 Task: Use Electric Guitar Min Chord Effect in this video Movie B.mp4
Action: Mouse moved to (326, 133)
Screenshot: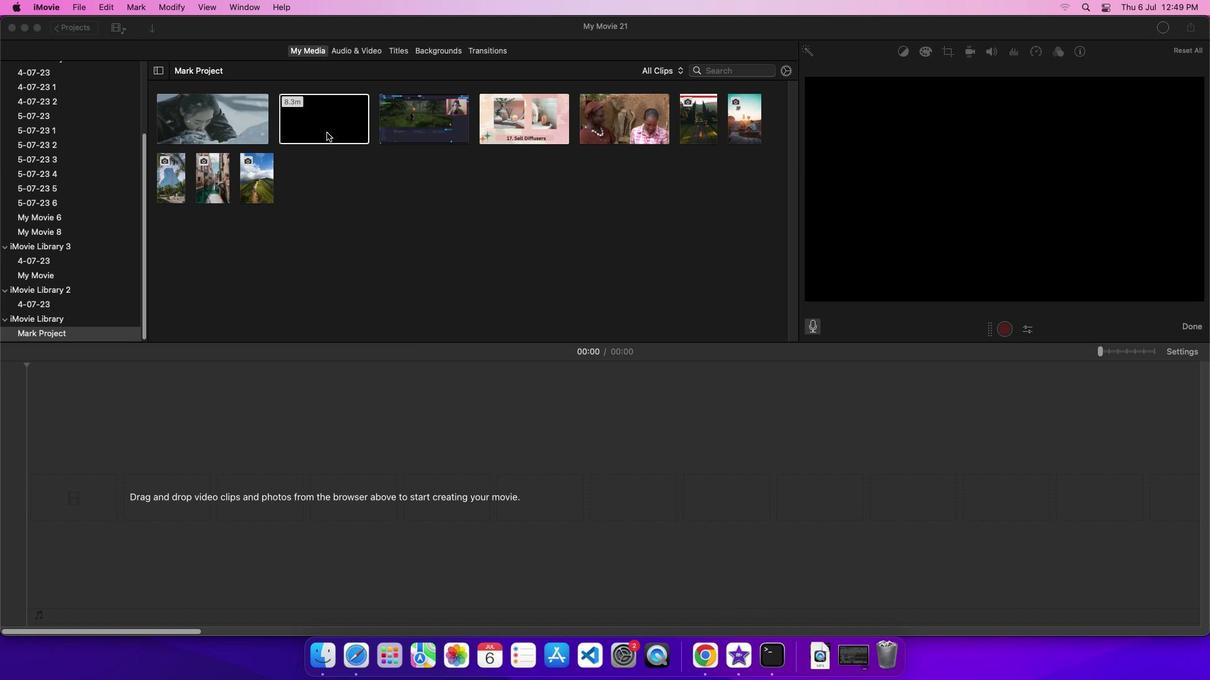 
Action: Mouse pressed left at (326, 133)
Screenshot: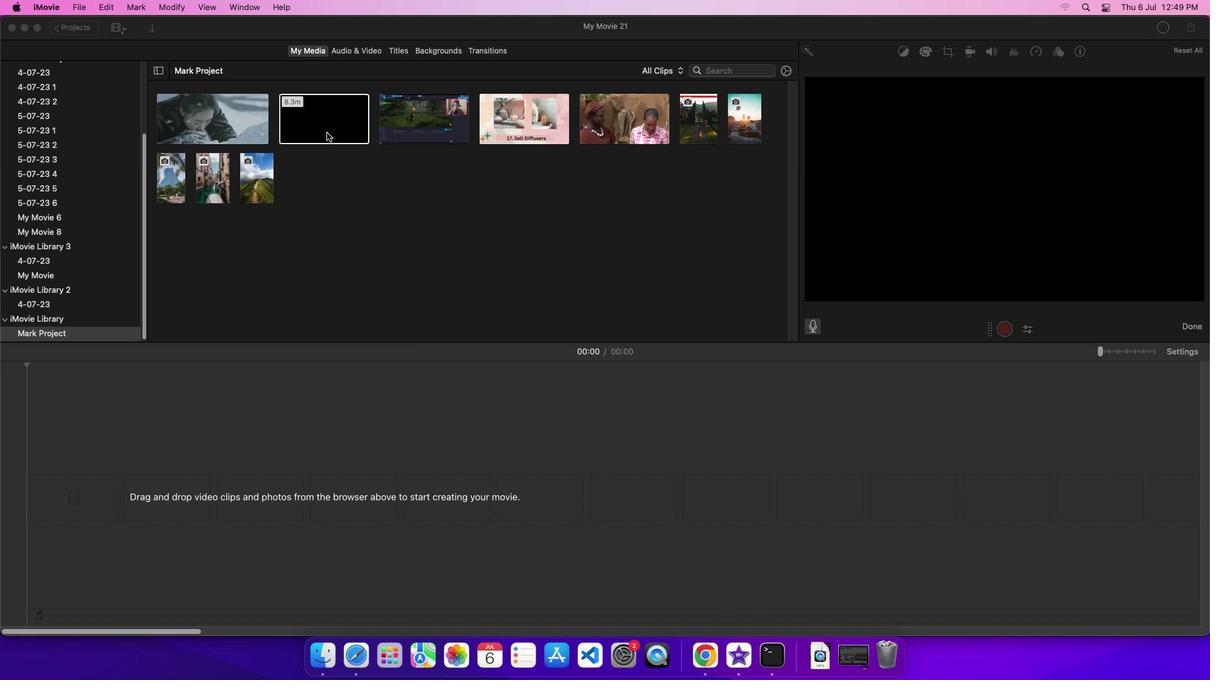 
Action: Mouse moved to (337, 121)
Screenshot: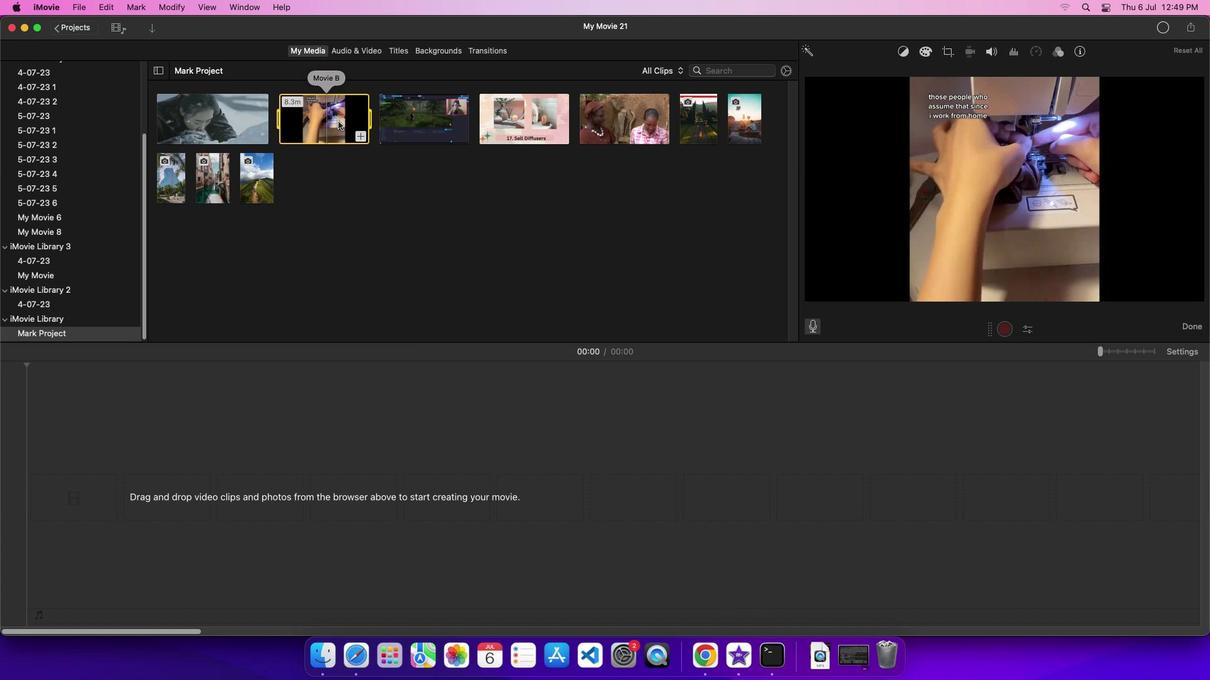 
Action: Mouse pressed left at (337, 121)
Screenshot: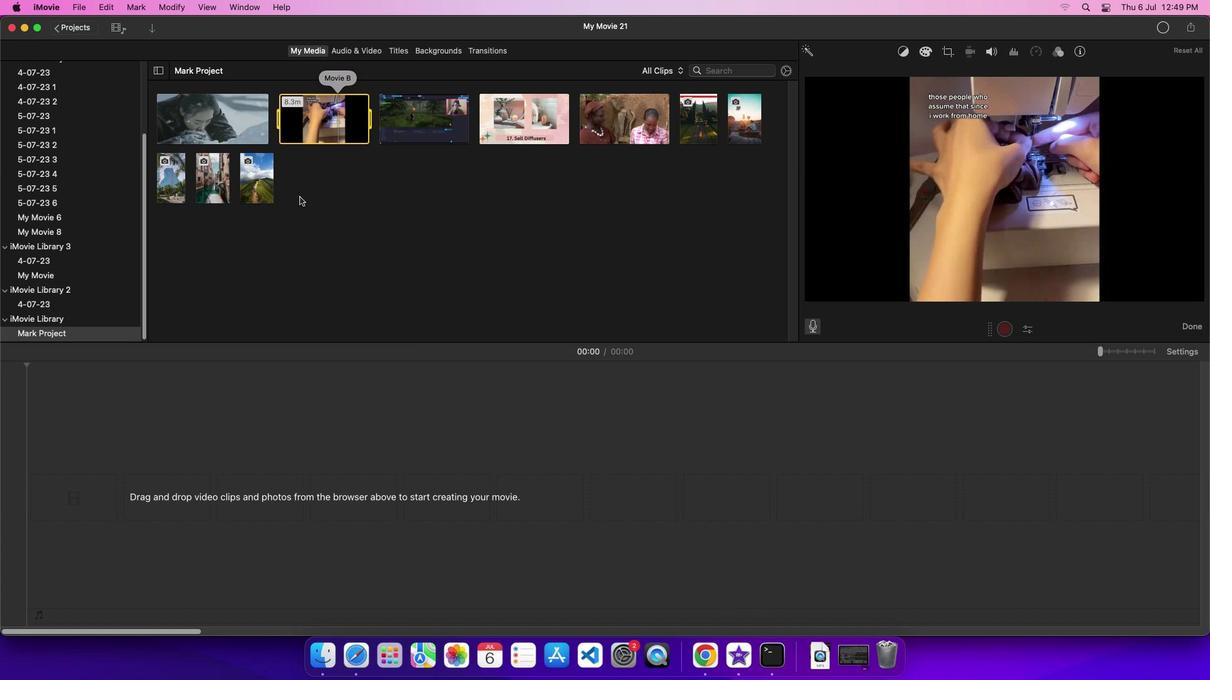 
Action: Mouse moved to (353, 51)
Screenshot: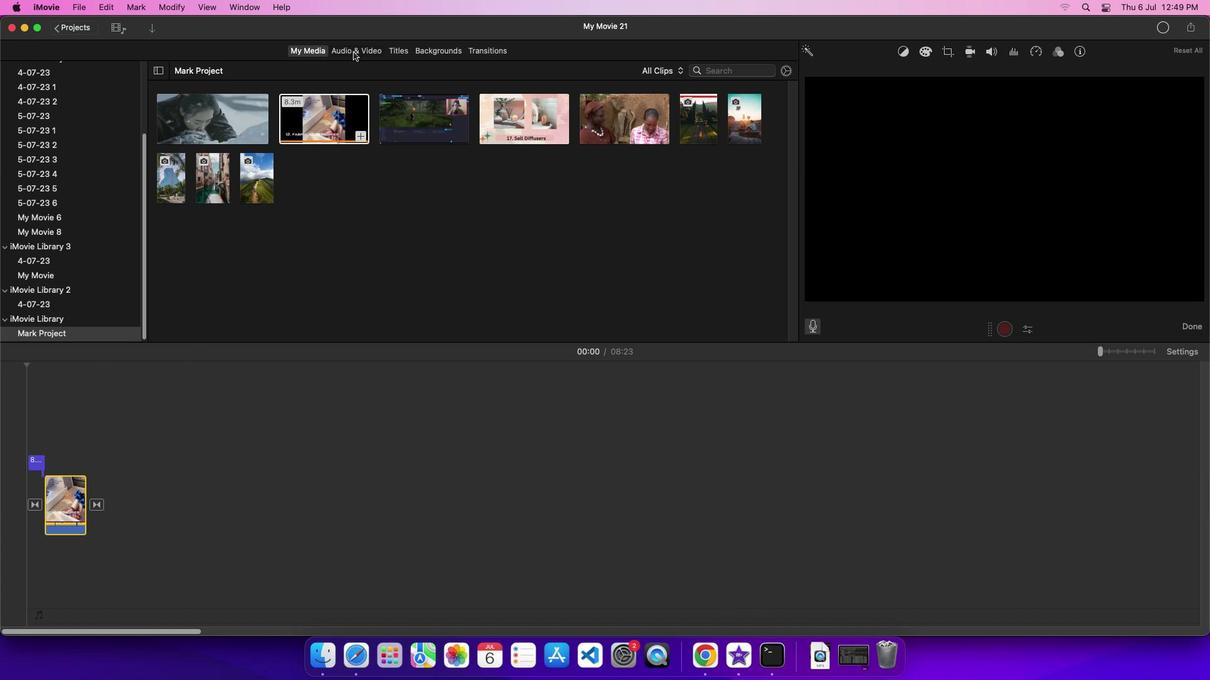 
Action: Mouse pressed left at (353, 51)
Screenshot: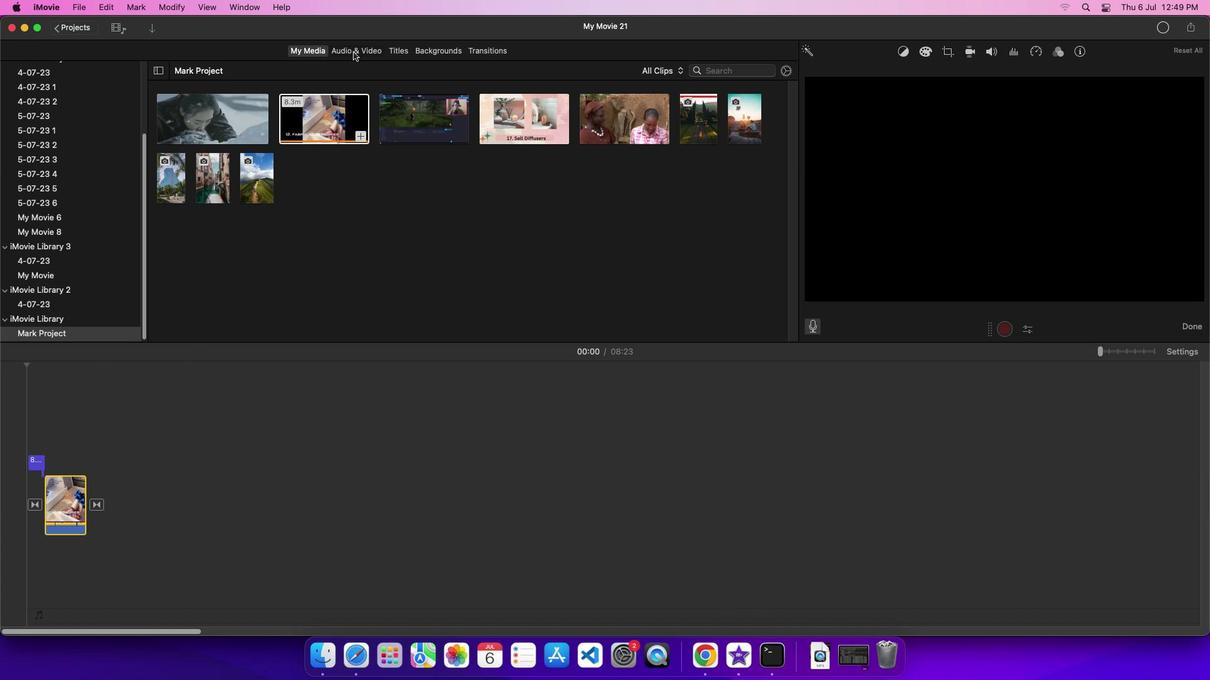 
Action: Mouse moved to (29, 122)
Screenshot: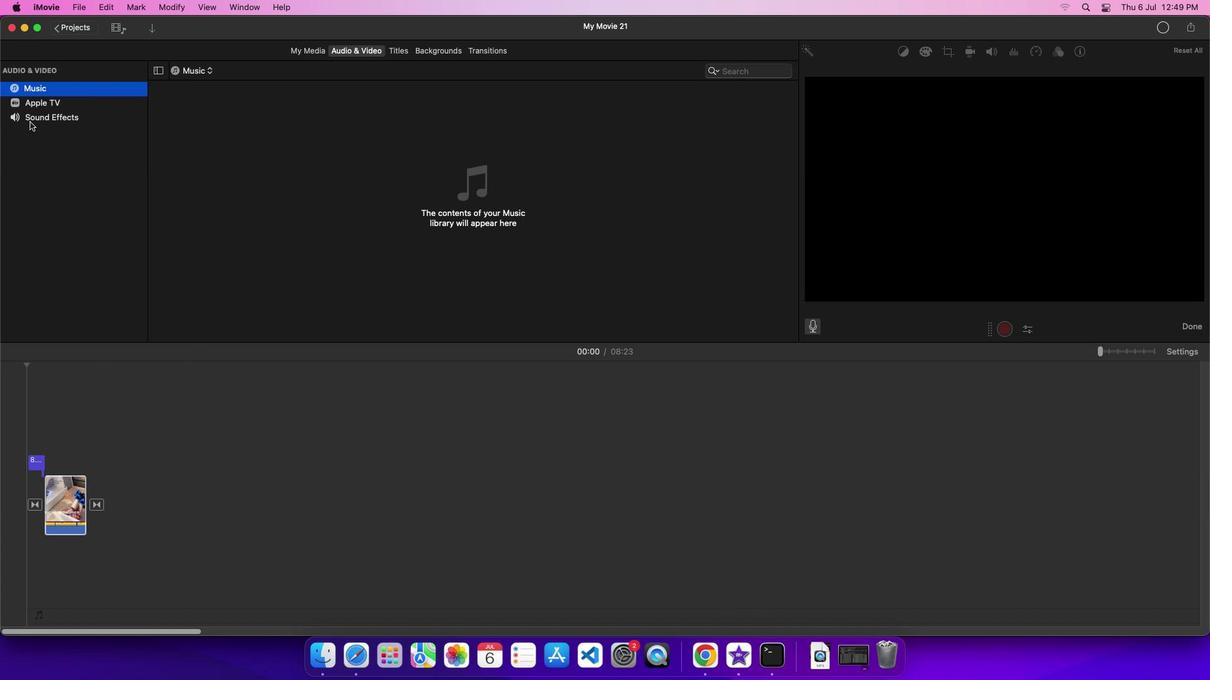 
Action: Mouse pressed left at (29, 122)
Screenshot: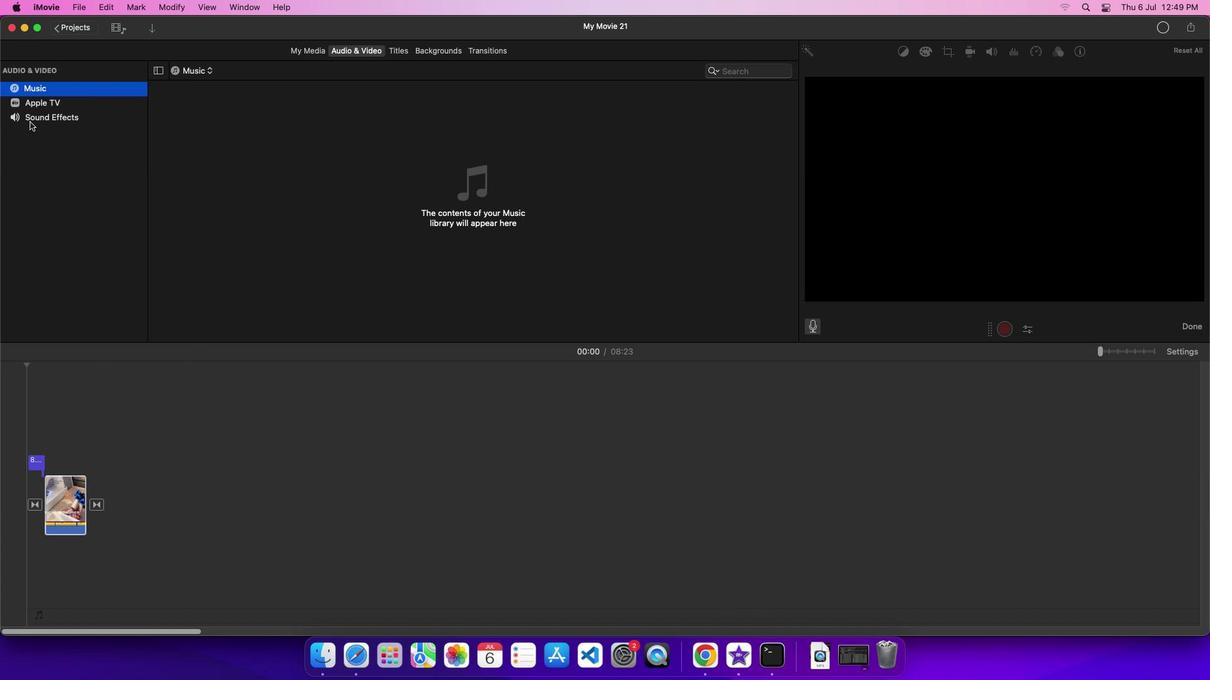 
Action: Mouse moved to (223, 199)
Screenshot: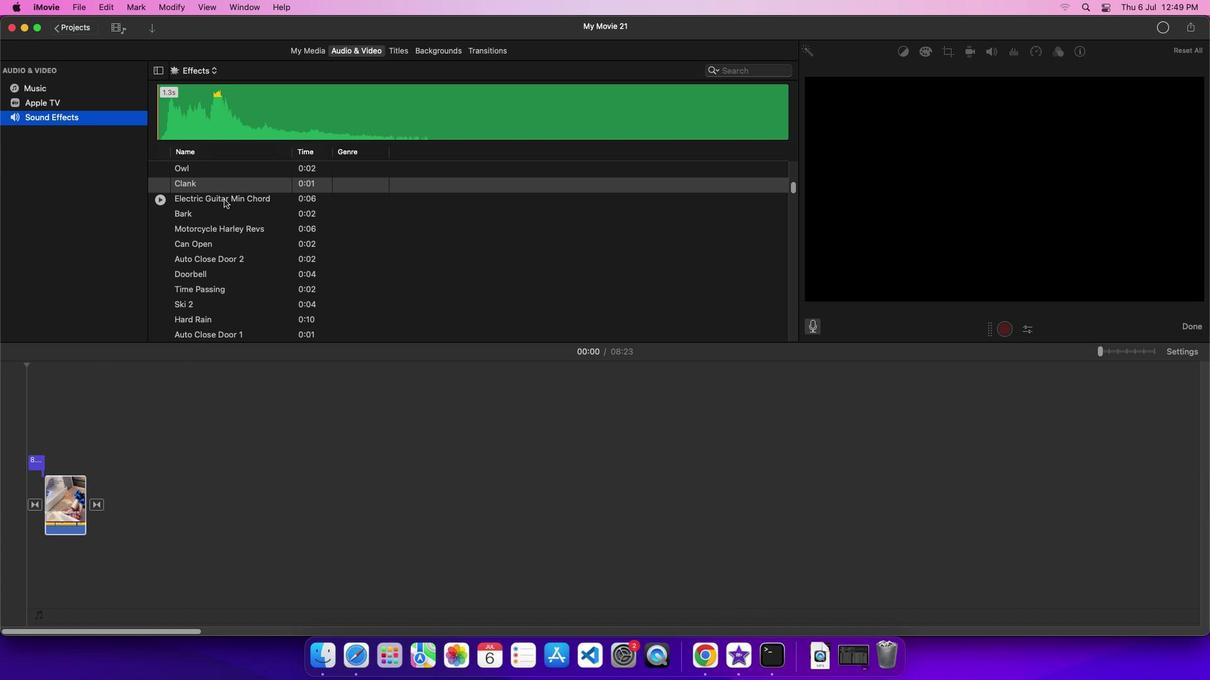 
Action: Mouse pressed left at (223, 199)
Screenshot: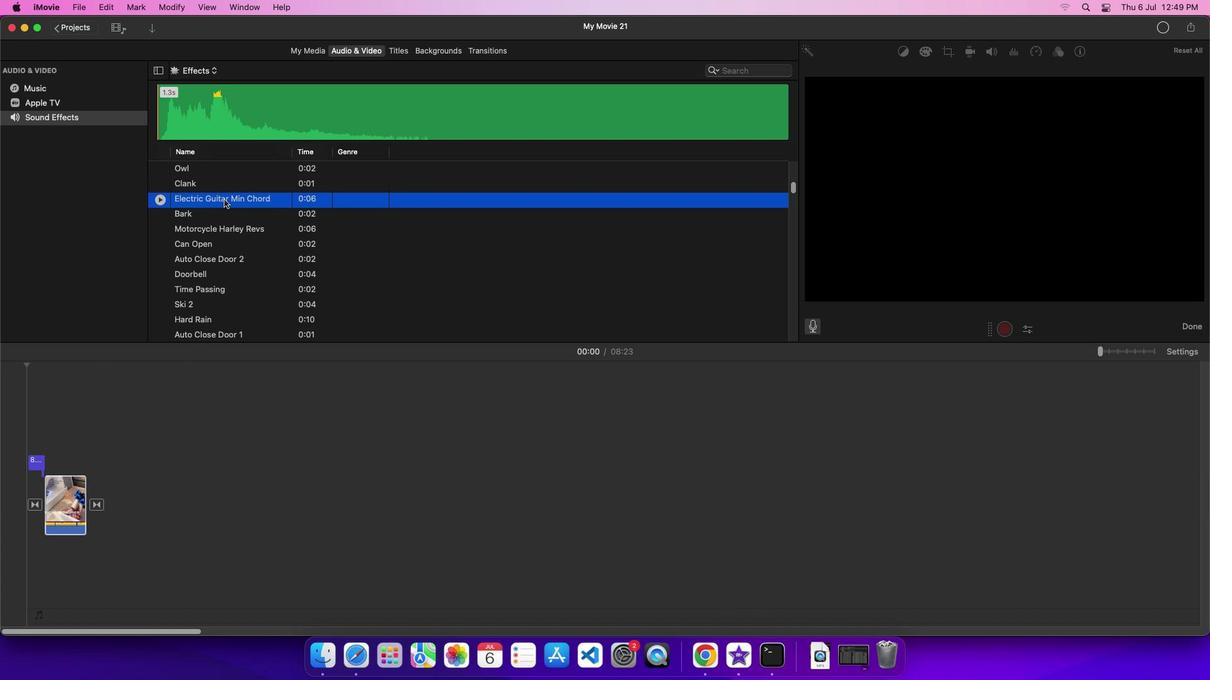 
Action: Mouse moved to (286, 201)
Screenshot: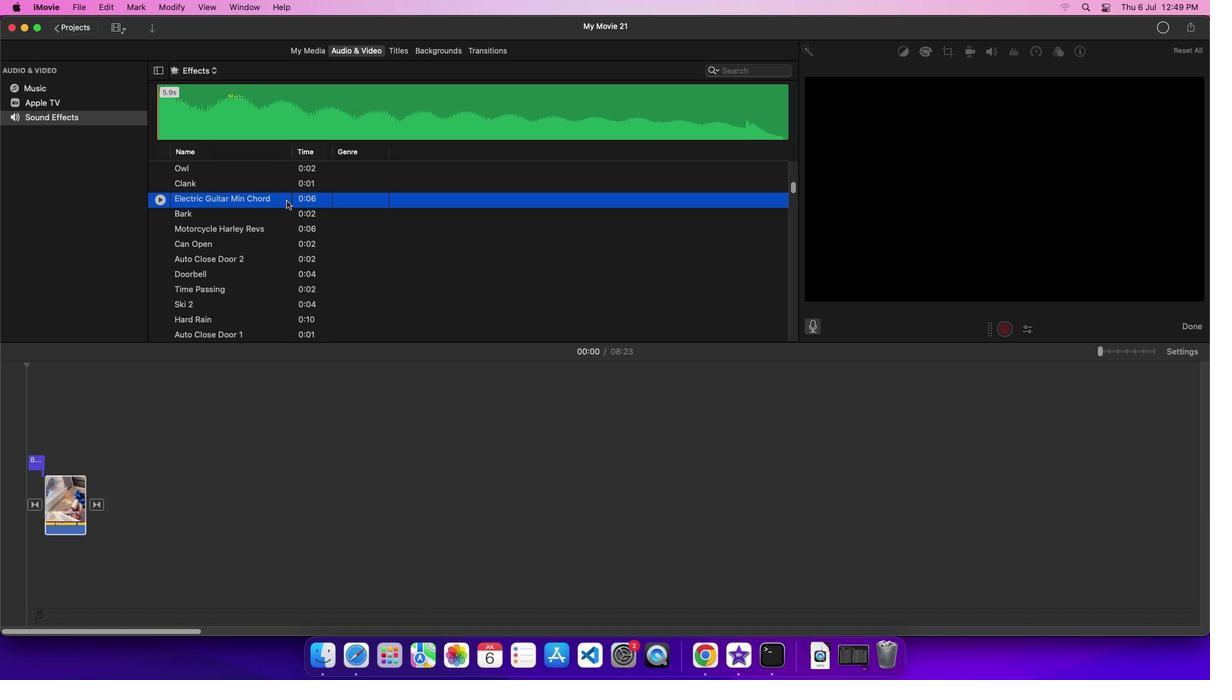 
Action: Mouse pressed left at (286, 201)
Screenshot: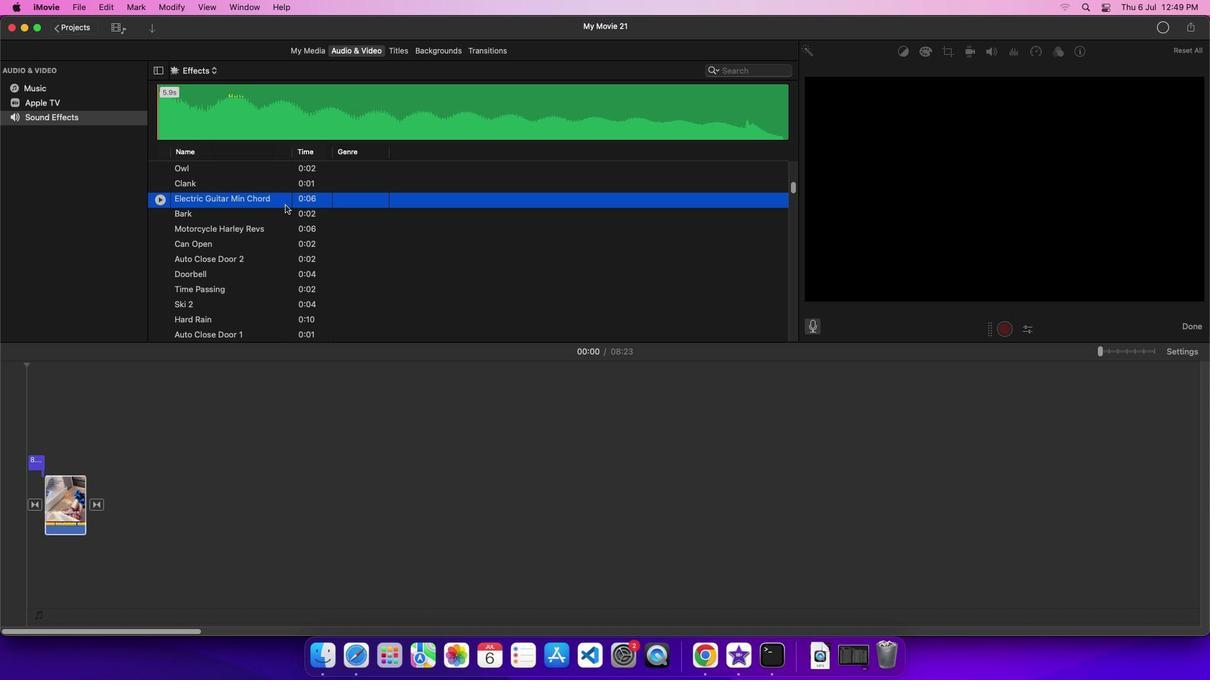 
Action: Mouse moved to (109, 554)
Screenshot: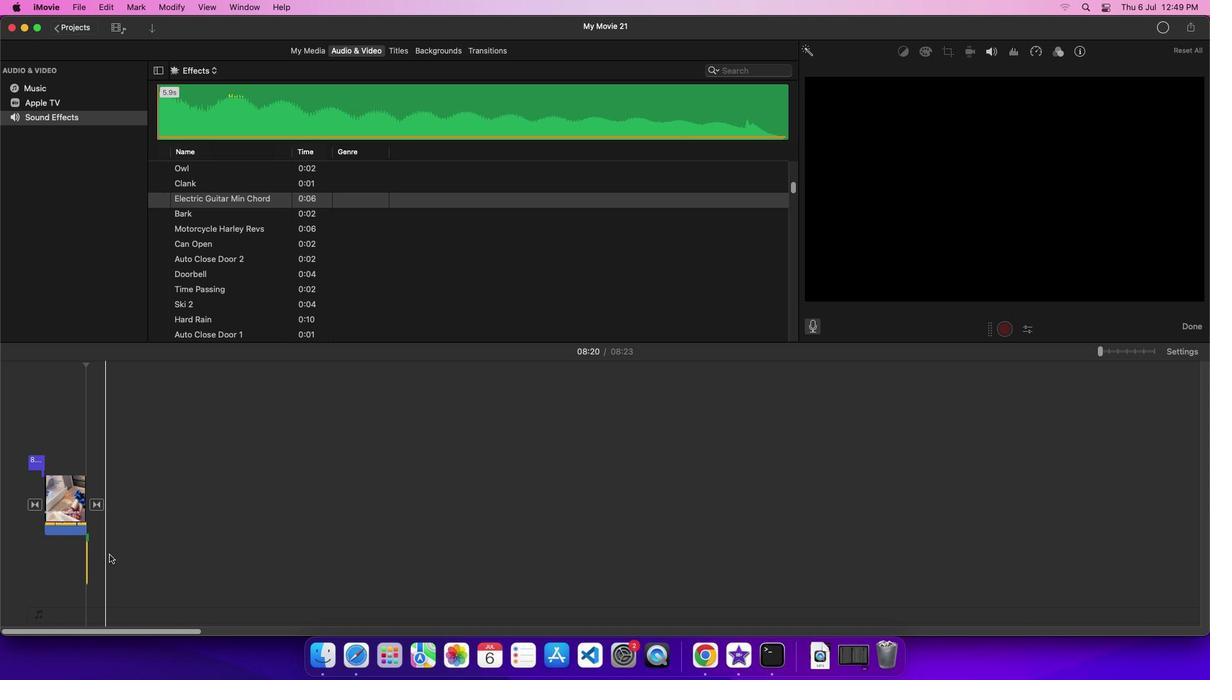 
